 Task: Add lightning components and pages to the default navigation menu
Action: Mouse moved to (281, 185)
Screenshot: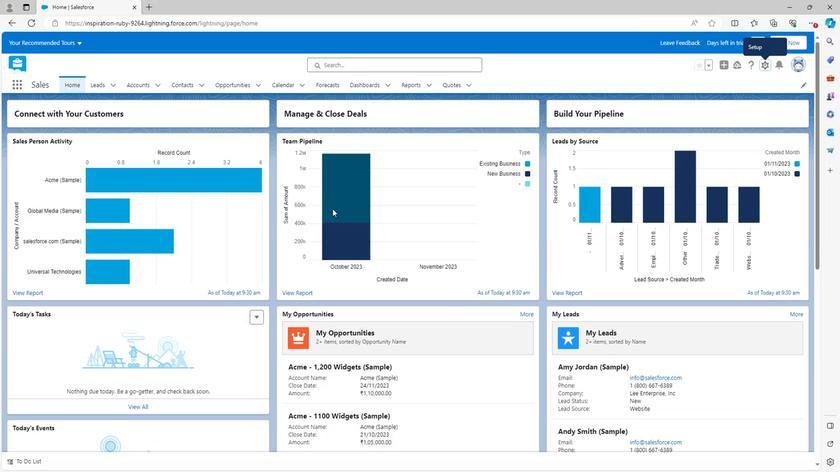 
Action: Mouse scrolled (281, 185) with delta (0, 0)
Screenshot: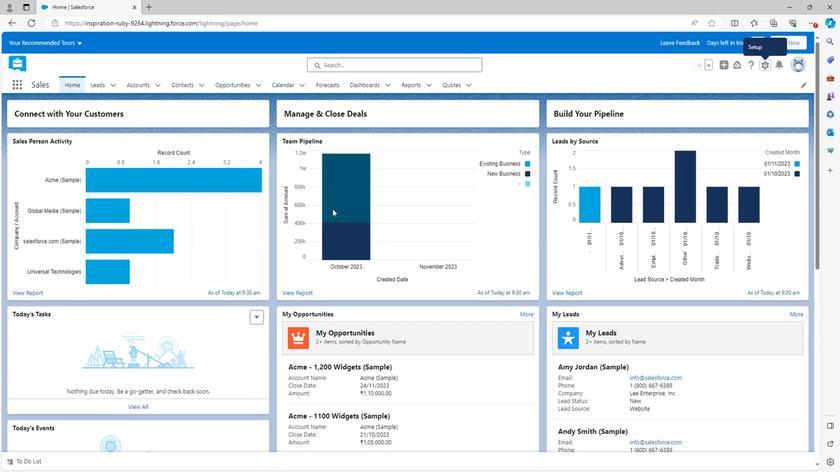 
Action: Mouse scrolled (281, 185) with delta (0, 0)
Screenshot: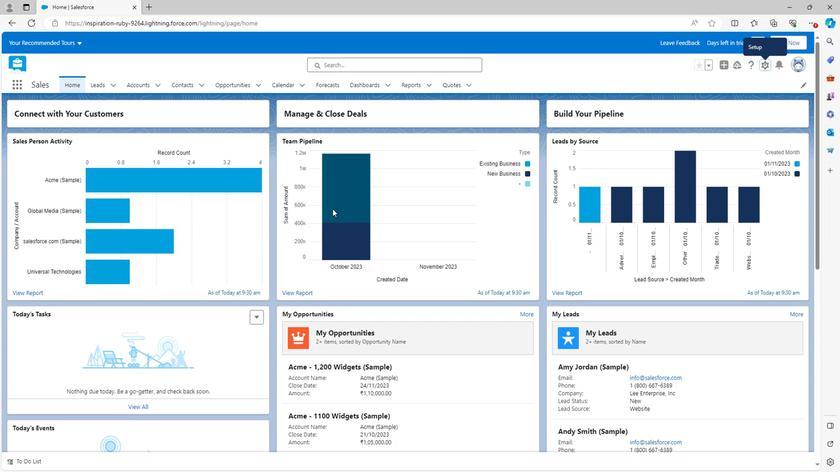 
Action: Mouse scrolled (281, 185) with delta (0, 0)
Screenshot: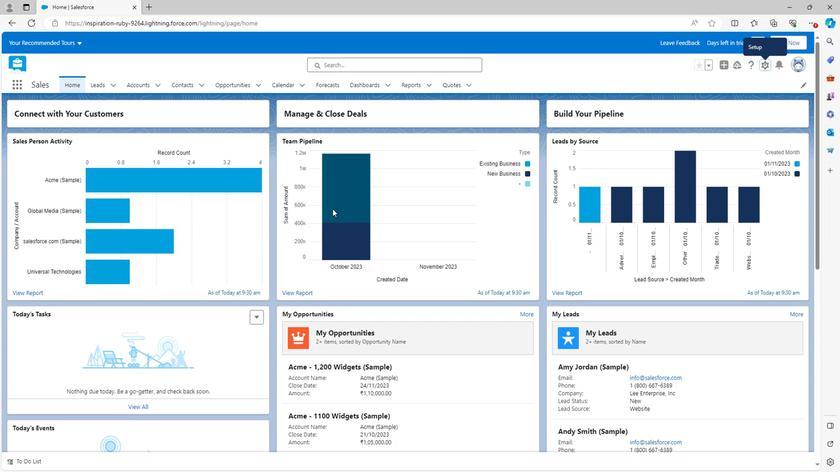 
Action: Mouse scrolled (281, 185) with delta (0, 0)
Screenshot: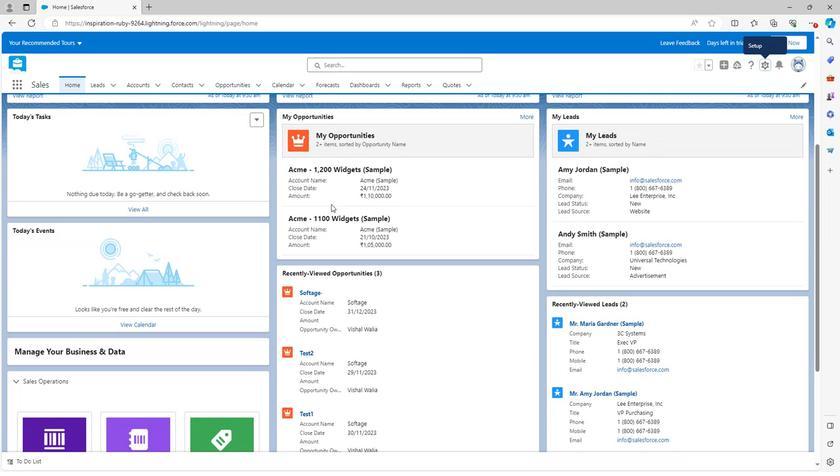 
Action: Mouse scrolled (281, 185) with delta (0, 0)
Screenshot: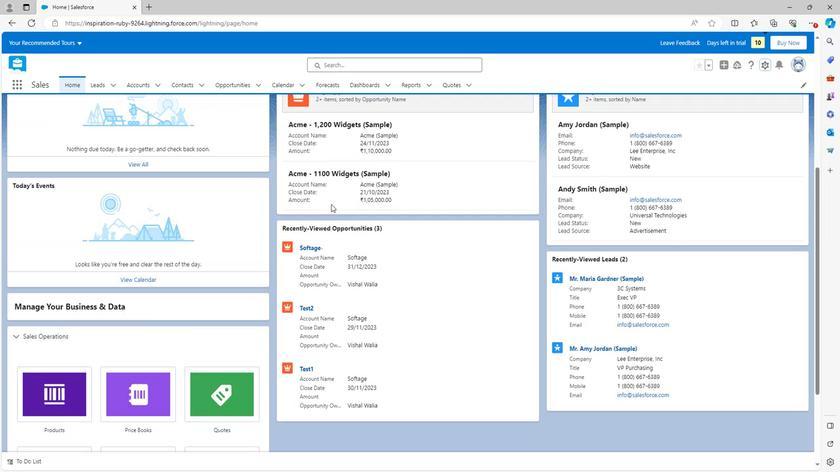
Action: Mouse scrolled (281, 185) with delta (0, 0)
Screenshot: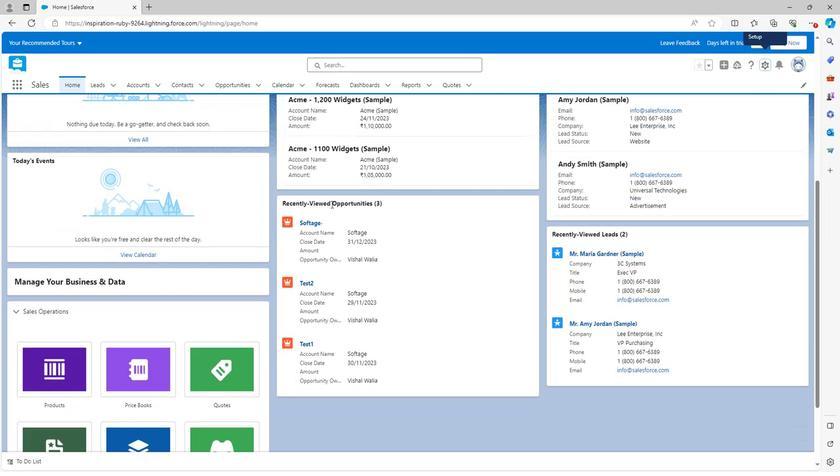
Action: Mouse scrolled (281, 186) with delta (0, 0)
Screenshot: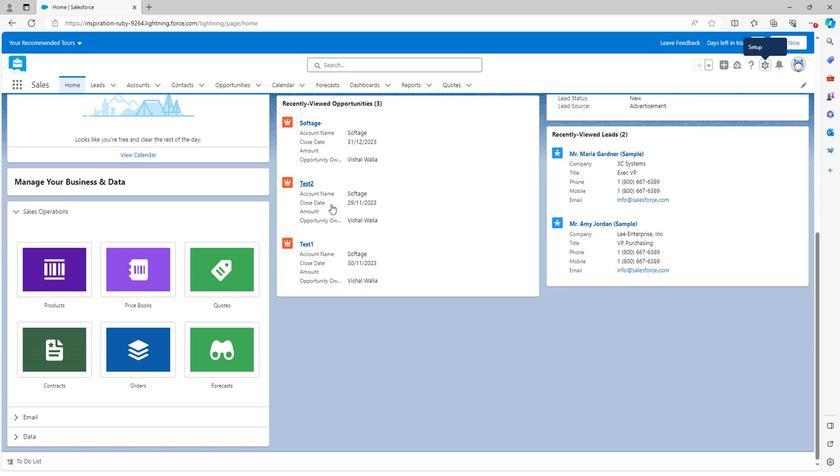 
Action: Mouse scrolled (281, 186) with delta (0, 0)
Screenshot: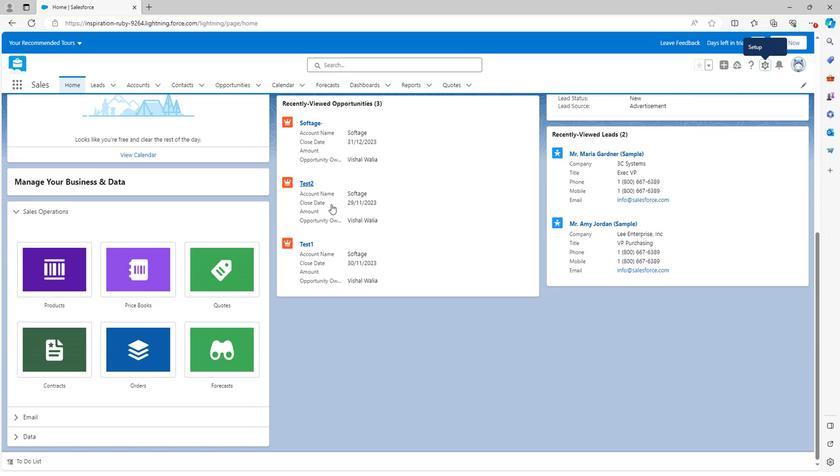 
Action: Mouse scrolled (281, 186) with delta (0, 0)
Screenshot: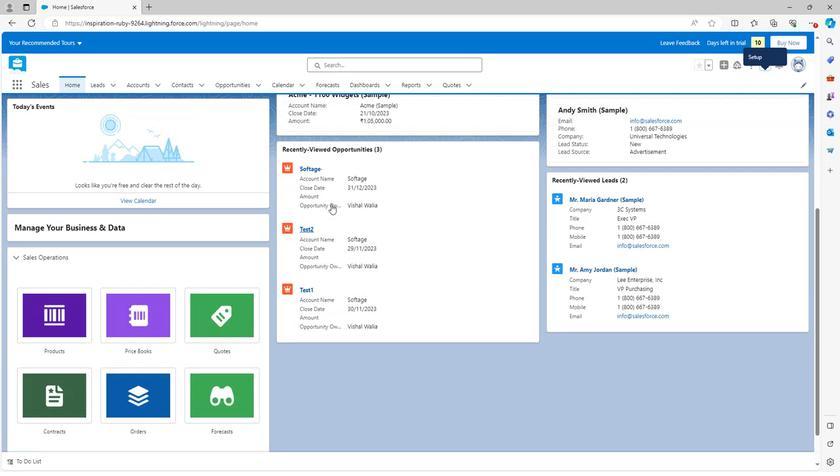 
Action: Mouse scrolled (281, 186) with delta (0, 0)
Screenshot: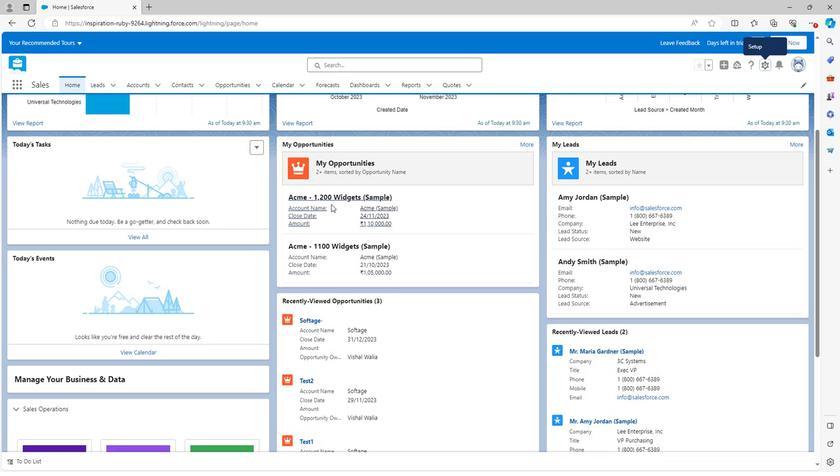 
Action: Mouse scrolled (281, 186) with delta (0, 0)
Screenshot: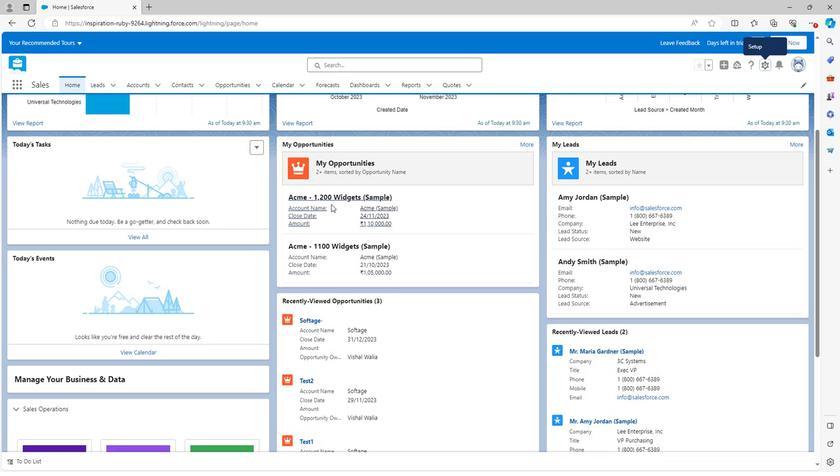 
Action: Mouse scrolled (281, 186) with delta (0, 0)
Screenshot: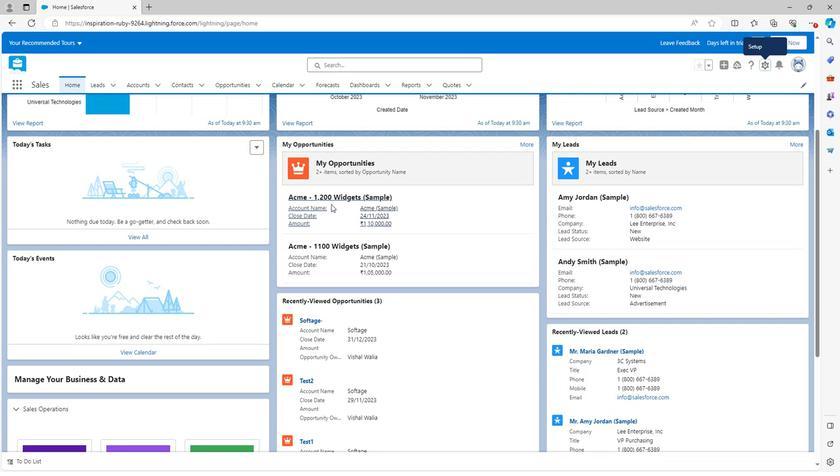 
Action: Mouse scrolled (281, 186) with delta (0, 0)
Screenshot: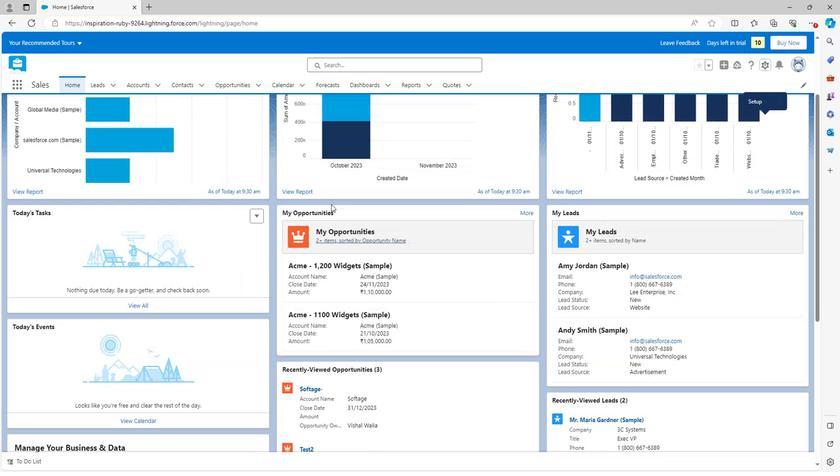
Action: Mouse moved to (638, 28)
Screenshot: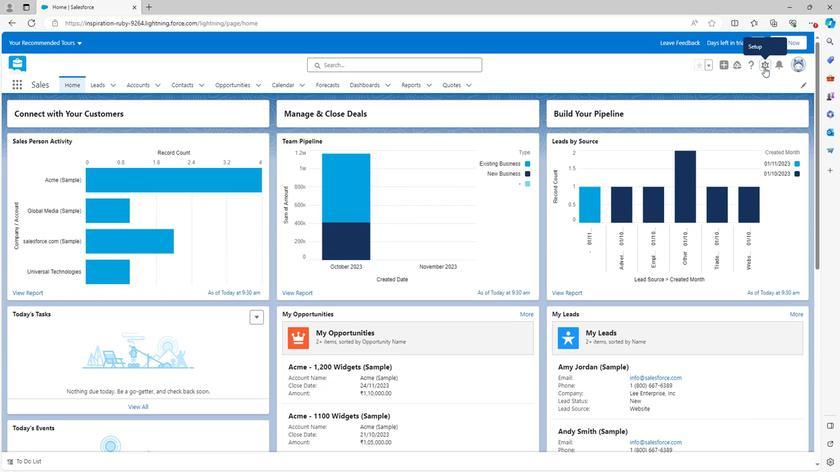 
Action: Mouse pressed left at (638, 28)
Screenshot: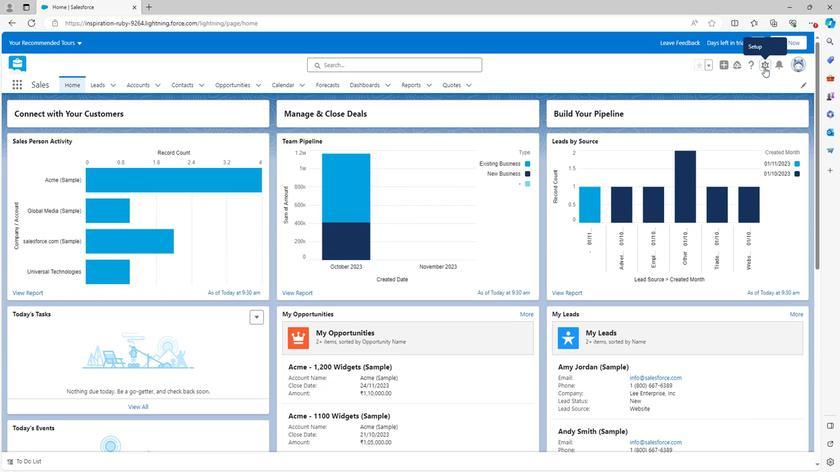 
Action: Mouse moved to (619, 59)
Screenshot: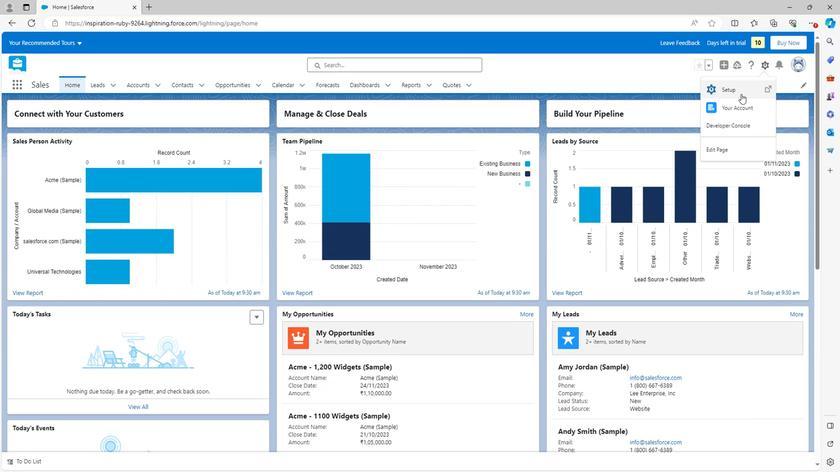 
Action: Mouse pressed left at (619, 59)
Screenshot: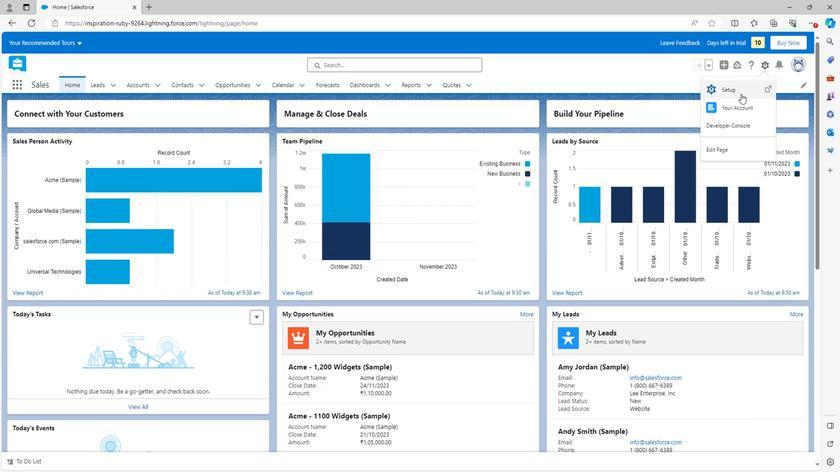 
Action: Mouse moved to (29, 279)
Screenshot: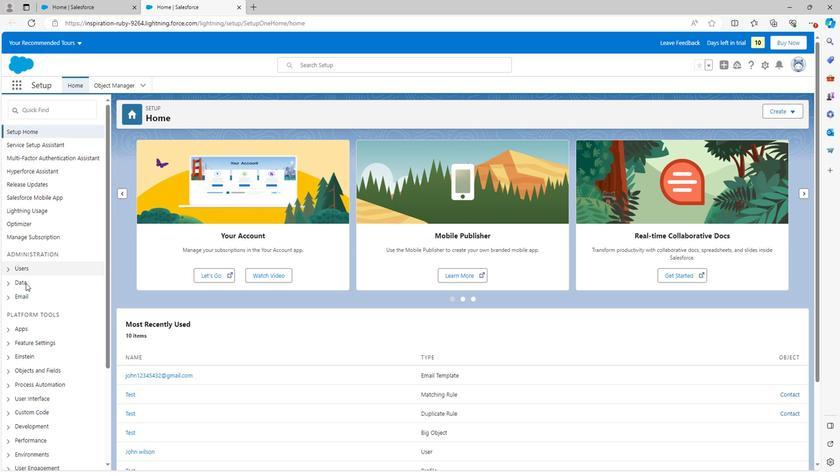 
Action: Mouse scrolled (29, 278) with delta (0, 0)
Screenshot: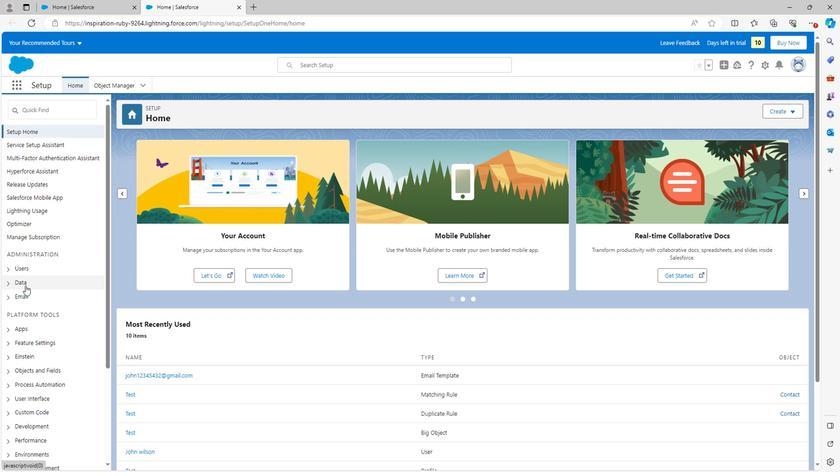 
Action: Mouse scrolled (29, 278) with delta (0, 0)
Screenshot: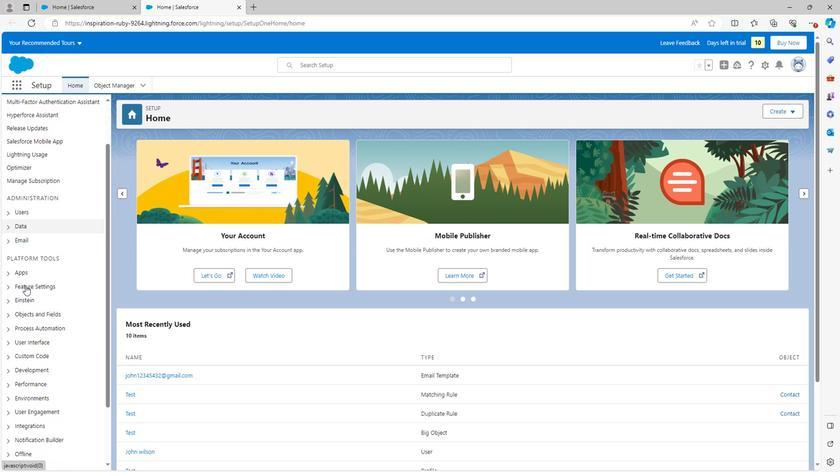 
Action: Mouse moved to (15, 200)
Screenshot: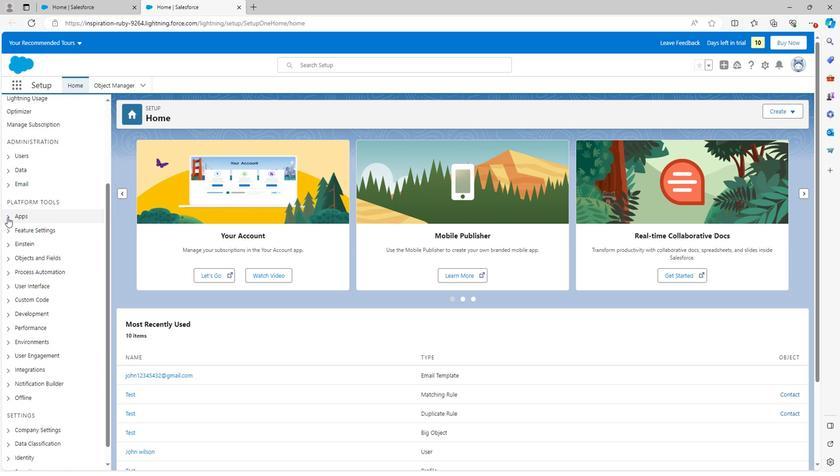
Action: Mouse pressed left at (15, 200)
Screenshot: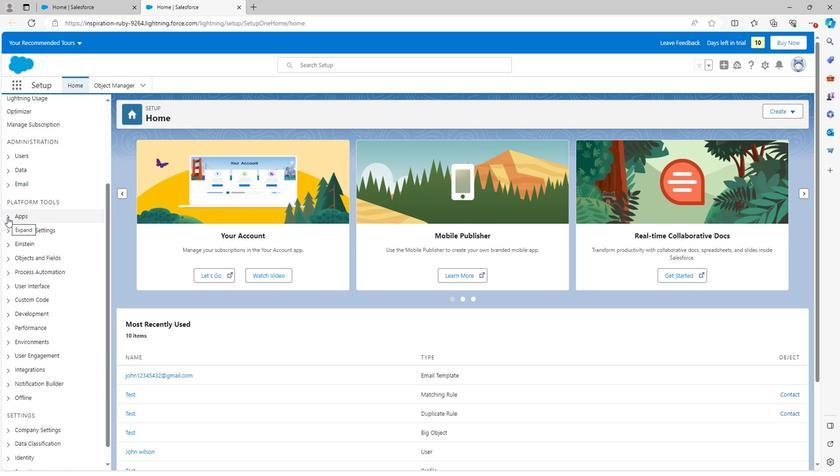 
Action: Mouse moved to (24, 297)
Screenshot: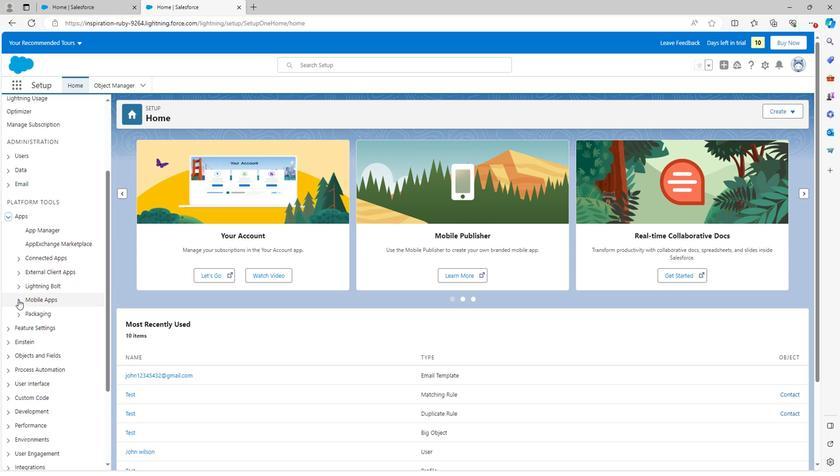 
Action: Mouse pressed left at (24, 297)
Screenshot: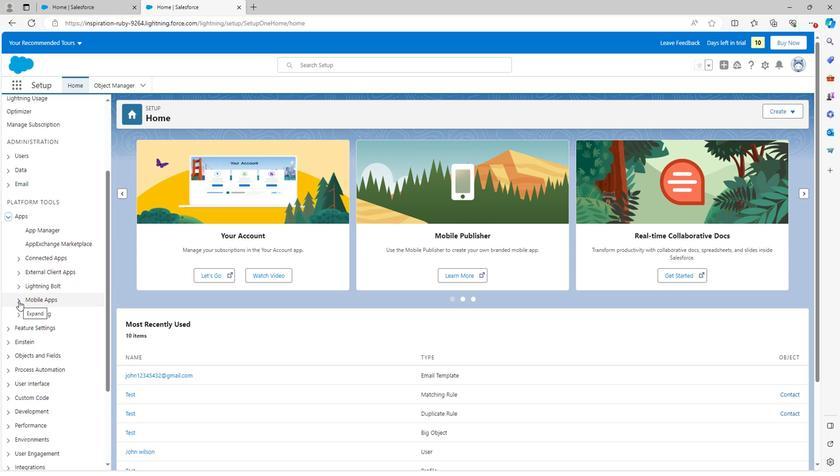 
Action: Mouse moved to (29, 311)
Screenshot: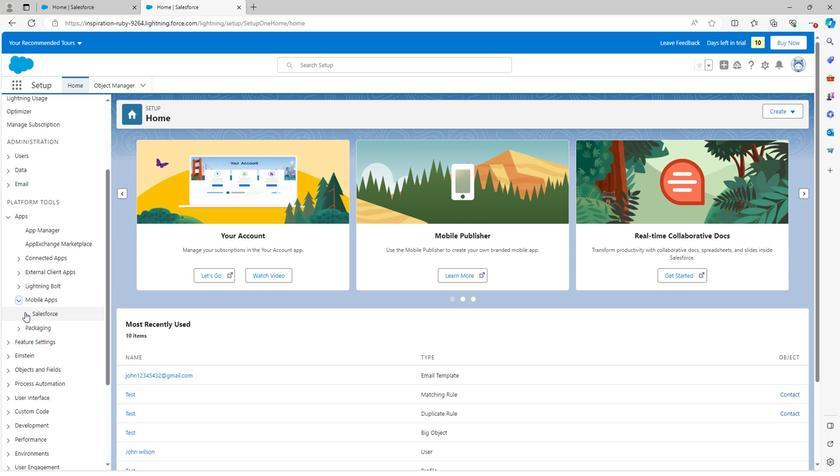 
Action: Mouse pressed left at (29, 311)
Screenshot: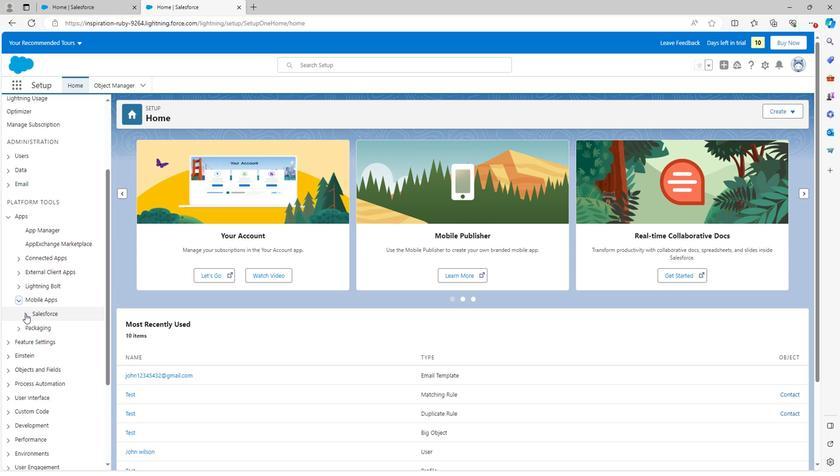 
Action: Mouse moved to (53, 342)
Screenshot: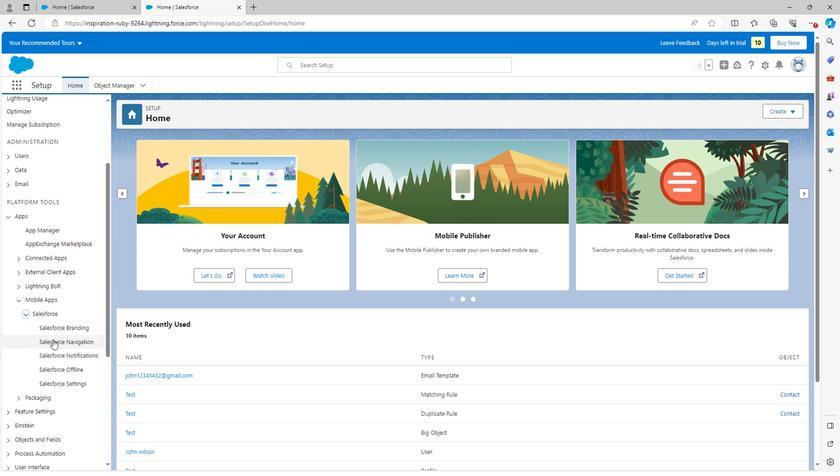 
Action: Mouse pressed left at (53, 342)
Screenshot: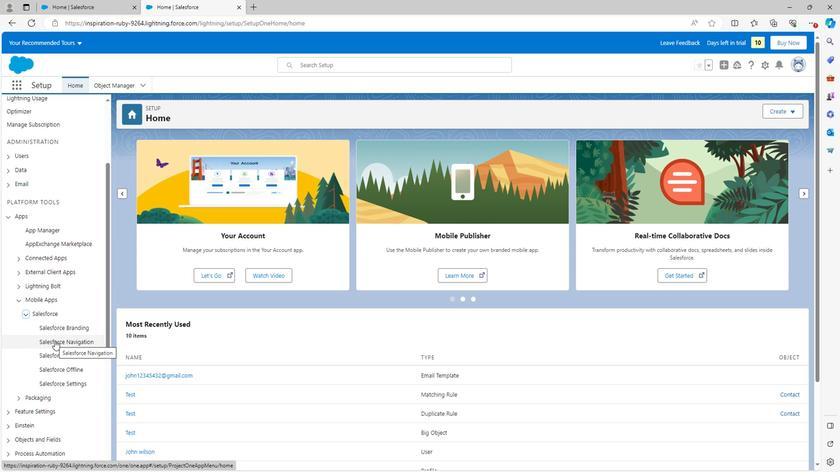 
Action: Mouse moved to (126, 295)
Screenshot: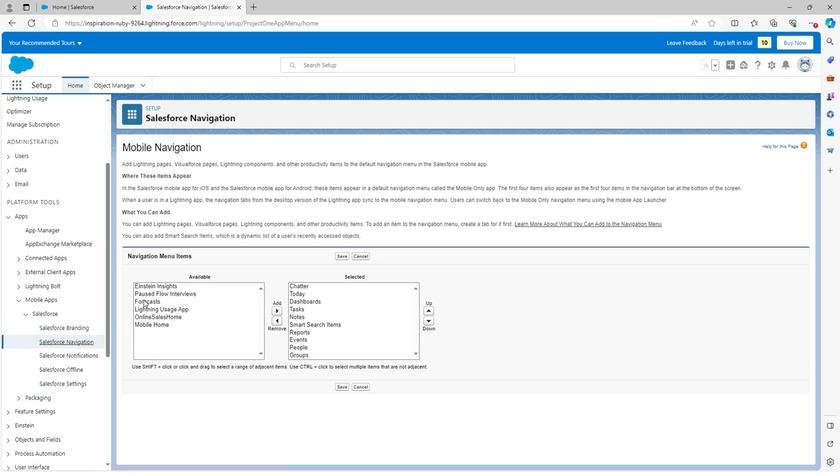 
Action: Mouse pressed left at (126, 295)
Screenshot: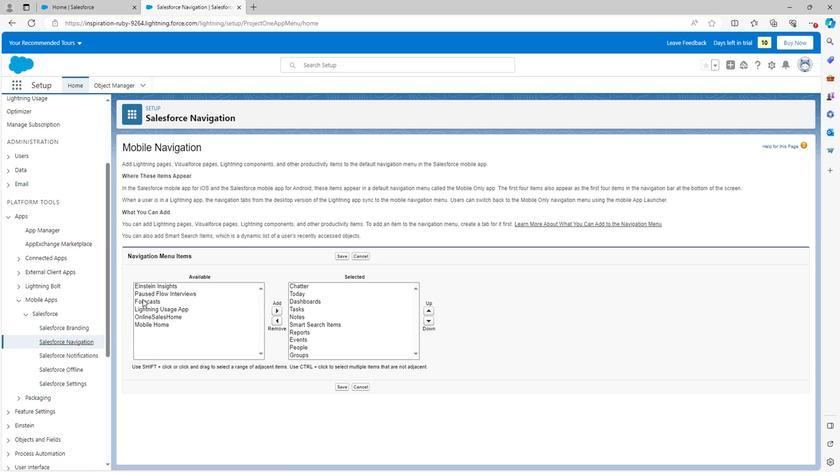 
Action: Mouse moved to (234, 307)
Screenshot: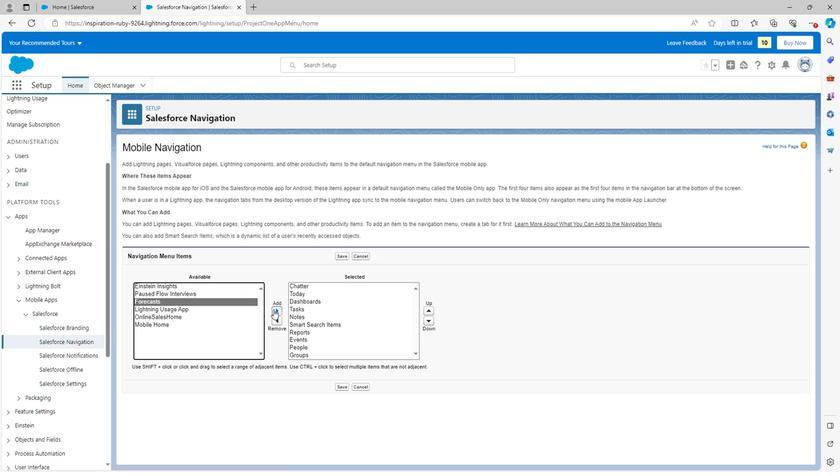 
Action: Mouse pressed left at (234, 307)
Screenshot: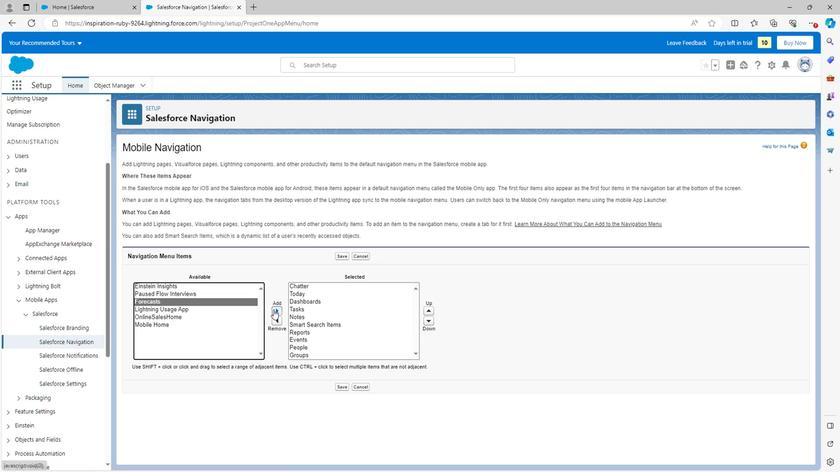 
Action: Mouse moved to (290, 332)
Screenshot: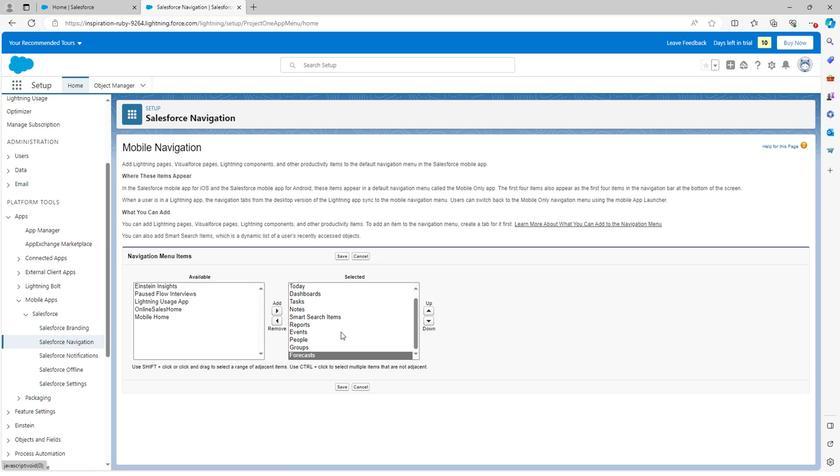 
Action: Mouse scrolled (290, 332) with delta (0, 0)
Screenshot: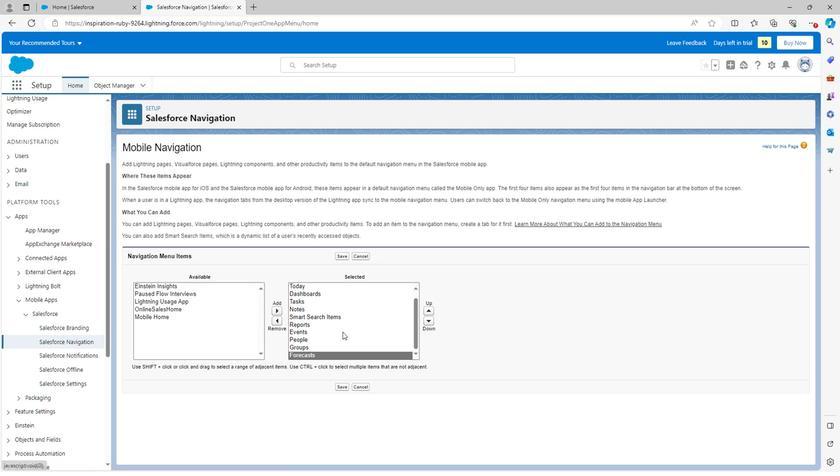 
Action: Mouse scrolled (290, 332) with delta (0, 0)
Screenshot: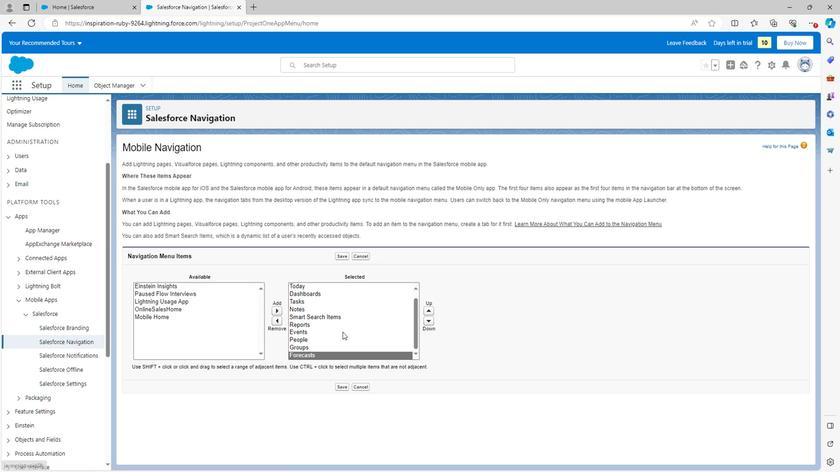 
Action: Mouse moved to (290, 332)
Screenshot: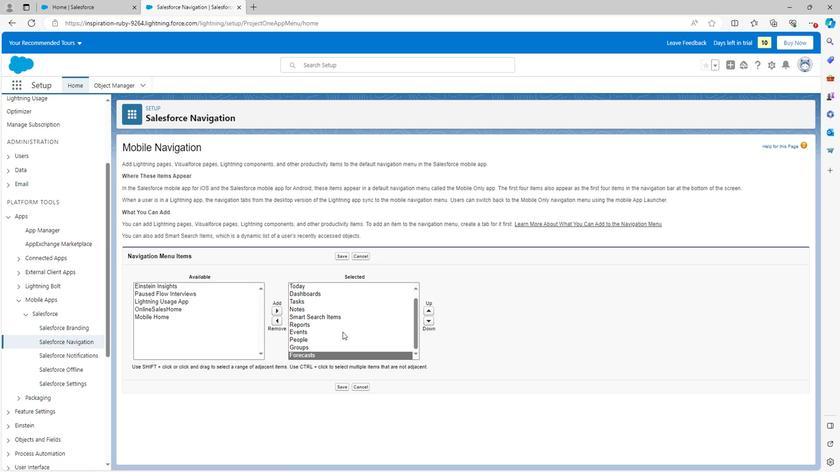 
Action: Mouse scrolled (290, 333) with delta (0, 0)
Screenshot: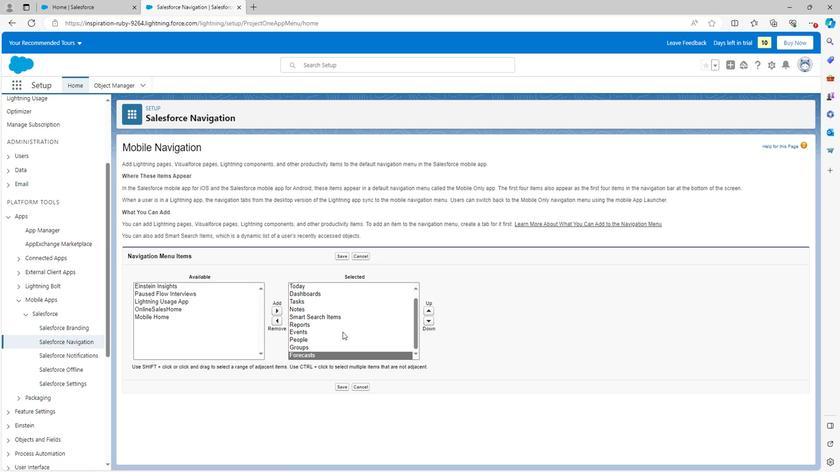 
Action: Mouse scrolled (290, 333) with delta (0, 0)
Screenshot: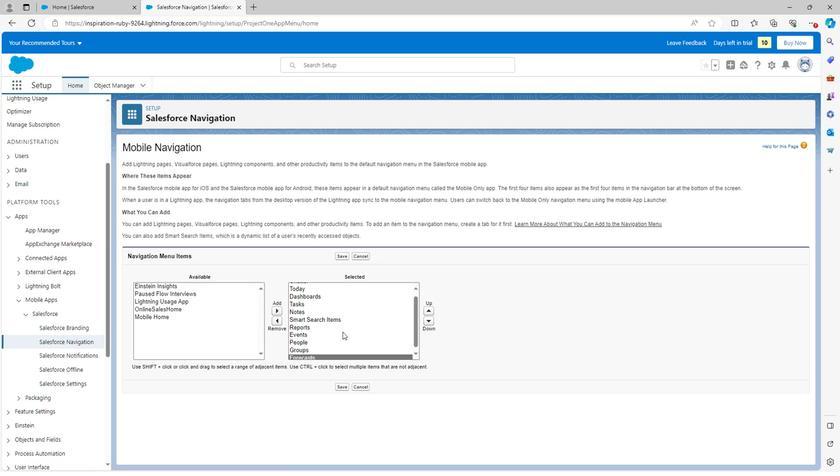 
Action: Mouse scrolled (290, 333) with delta (0, 0)
Screenshot: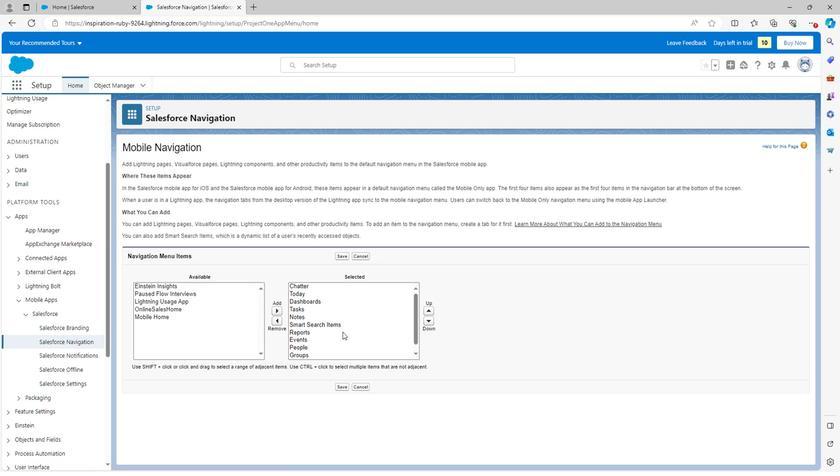 
Action: Mouse scrolled (290, 333) with delta (0, 0)
Screenshot: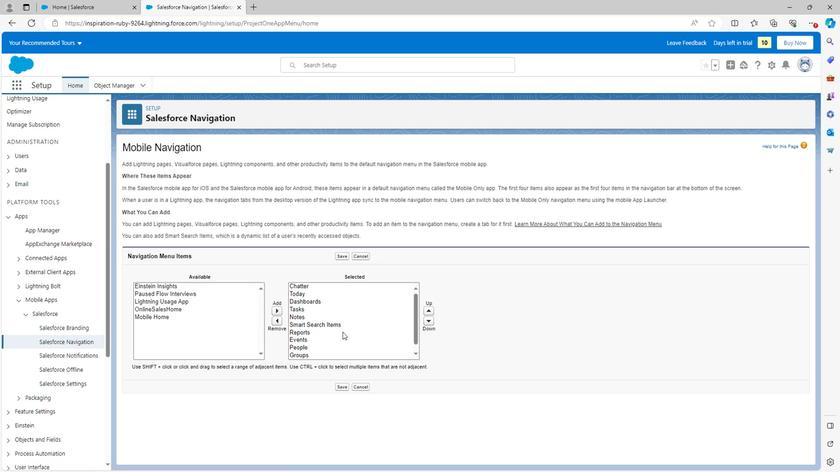 
Action: Mouse scrolled (290, 333) with delta (0, 0)
Screenshot: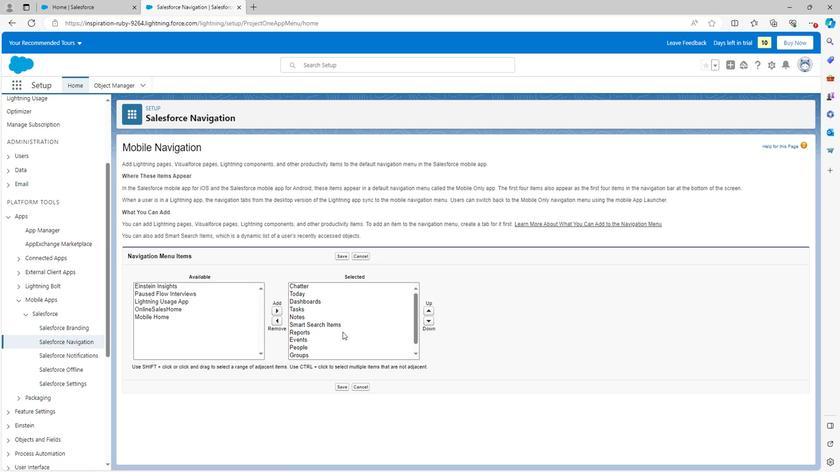 
Action: Mouse scrolled (290, 332) with delta (0, 0)
Screenshot: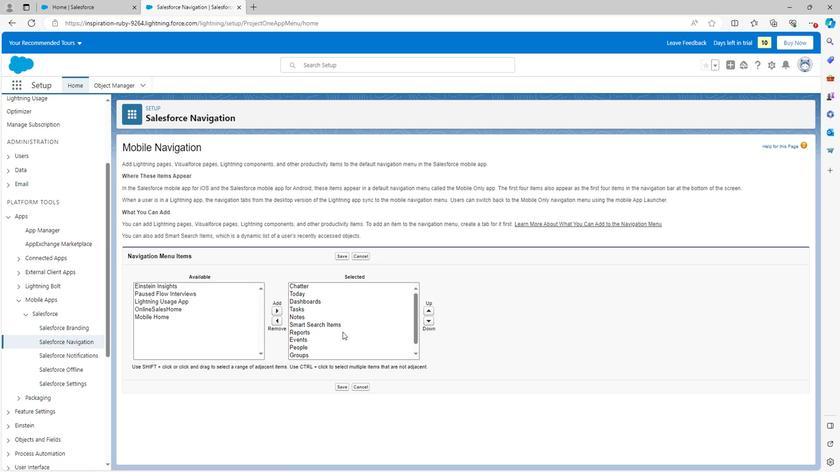 
Action: Mouse scrolled (290, 332) with delta (0, 0)
Screenshot: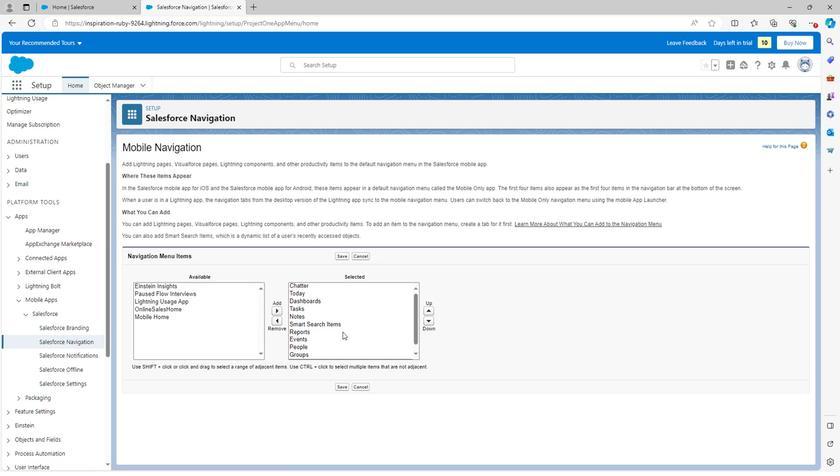 
Action: Mouse scrolled (290, 332) with delta (0, 0)
Screenshot: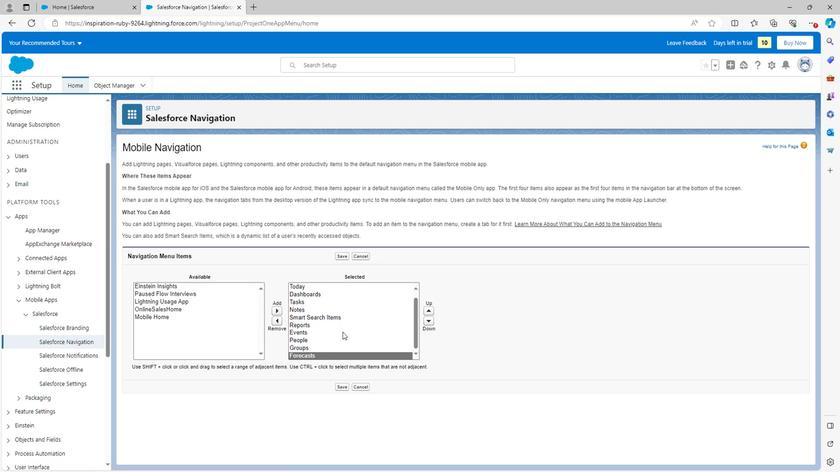 
Action: Mouse scrolled (290, 332) with delta (0, 0)
Screenshot: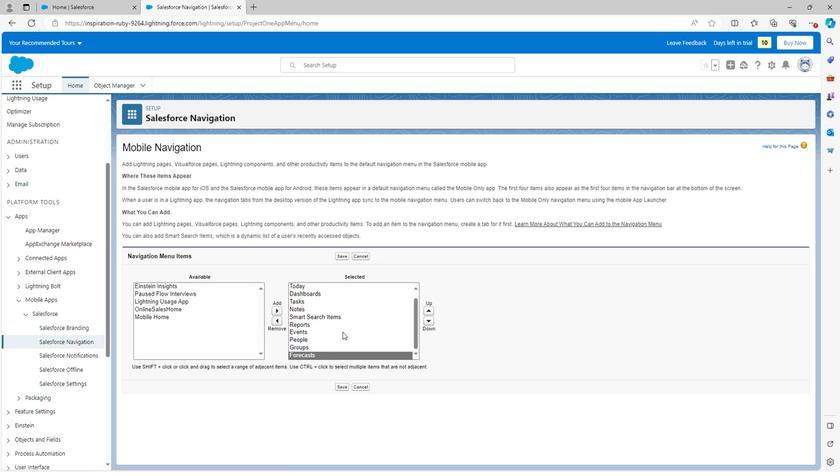 
Action: Mouse moved to (288, 393)
Screenshot: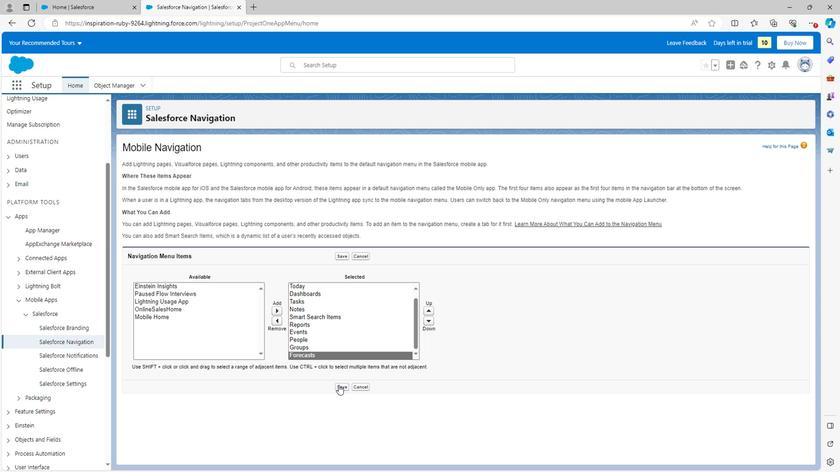 
Action: Mouse pressed left at (288, 393)
Screenshot: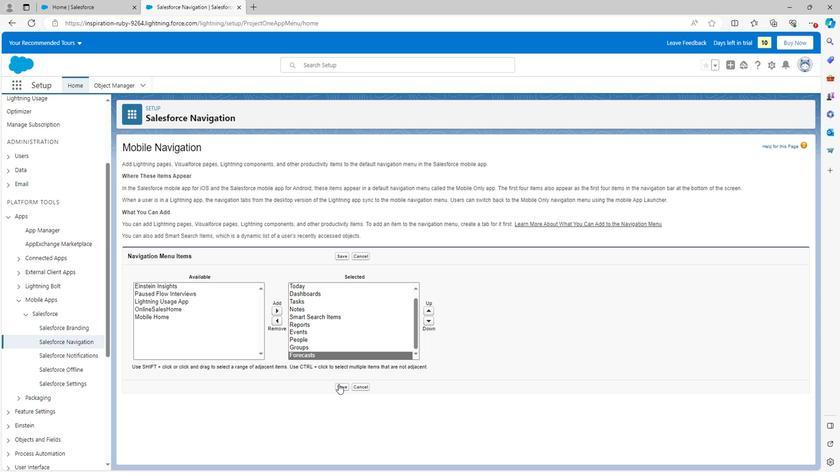
Action: Mouse moved to (287, 388)
Screenshot: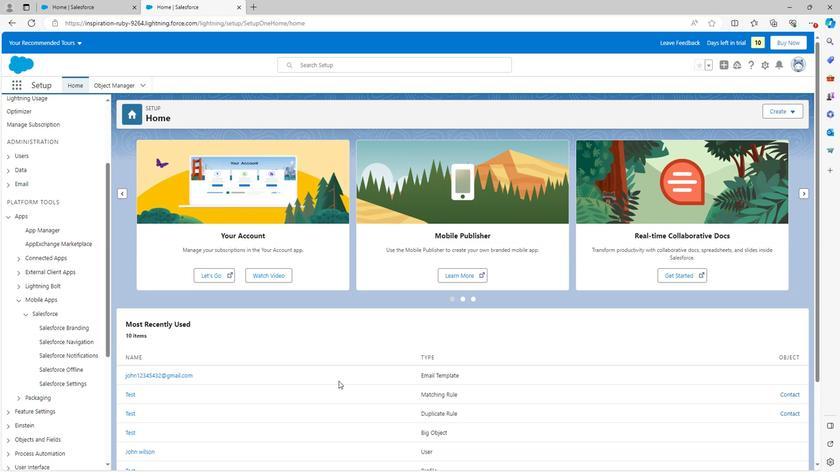 
Action: Mouse scrolled (287, 387) with delta (0, 0)
Screenshot: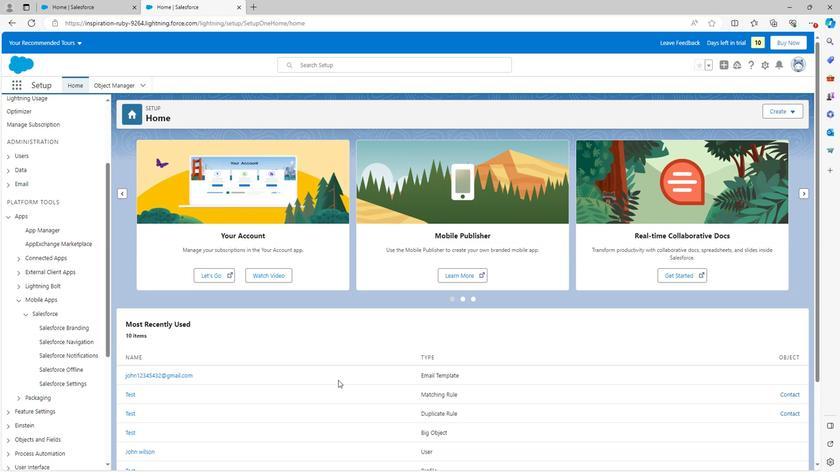 
Action: Mouse scrolled (287, 387) with delta (0, 0)
Screenshot: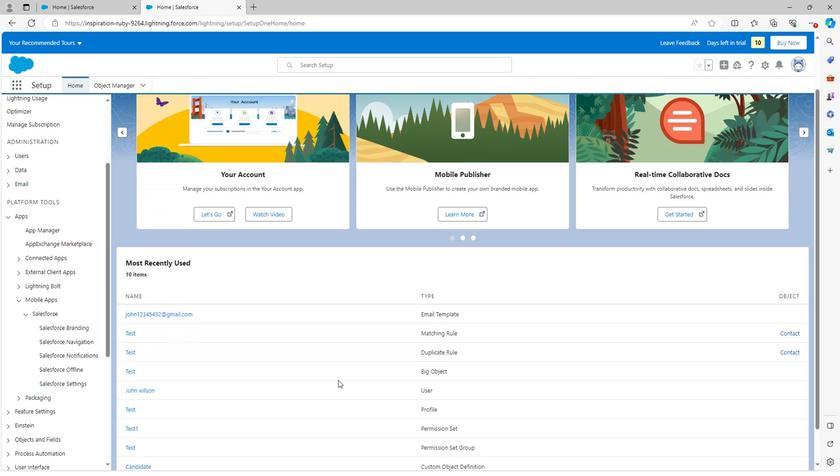 
Action: Mouse moved to (287, 386)
Screenshot: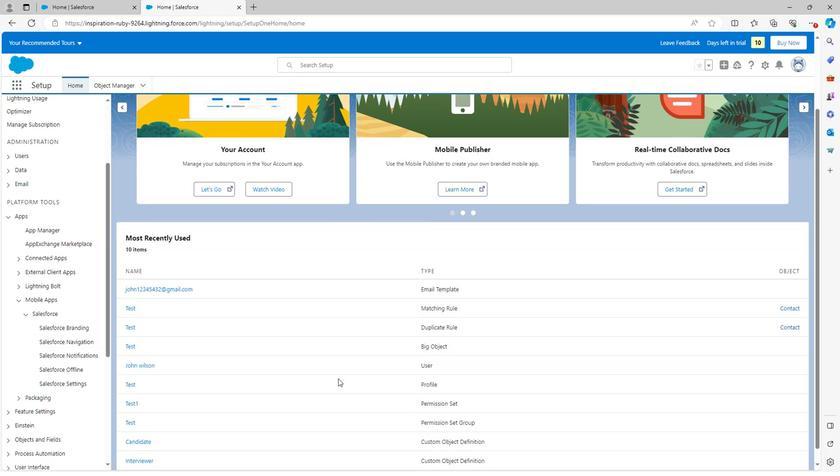 
Action: Mouse scrolled (287, 385) with delta (0, 0)
Screenshot: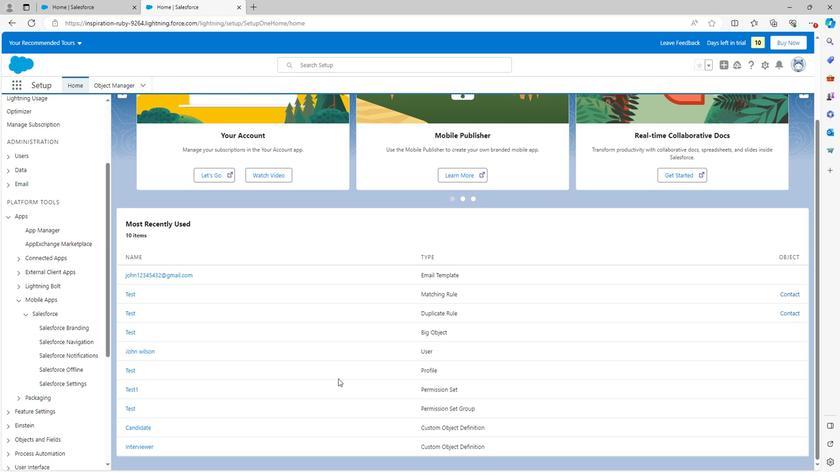 
Action: Mouse scrolled (287, 385) with delta (0, 0)
Screenshot: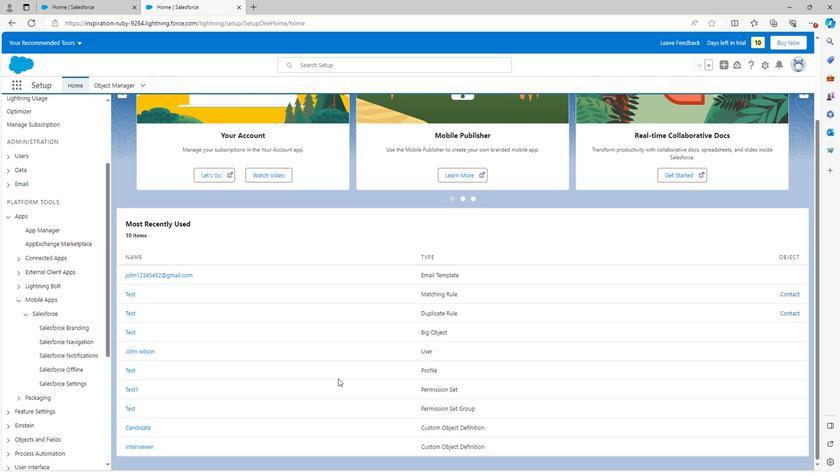 
Action: Mouse moved to (288, 385)
Screenshot: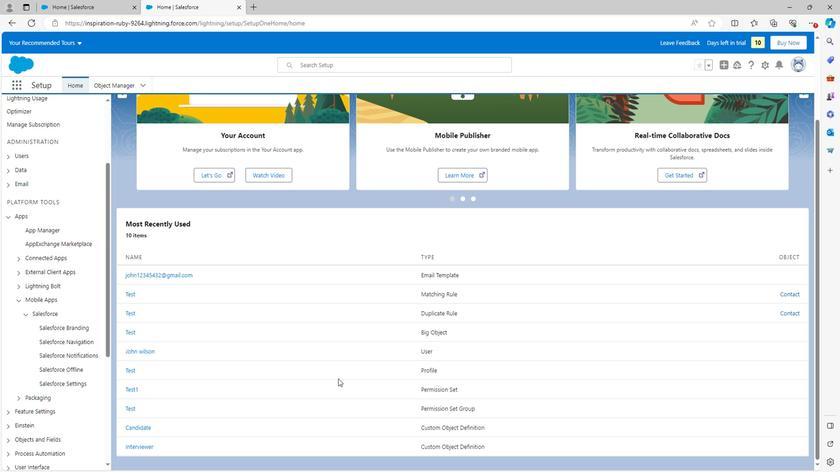 
